 Task: Create List Brand Identity Design in Board Product Rollout Best Practices to Workspace ERP Systems. Create List Brand Packaging in Board Product Concept Testing to Workspace ERP Systems. Create List Brand Collateral in Board Market Research and Analysis for New Market Entry to Workspace ERP Systems
Action: Mouse moved to (38, 331)
Screenshot: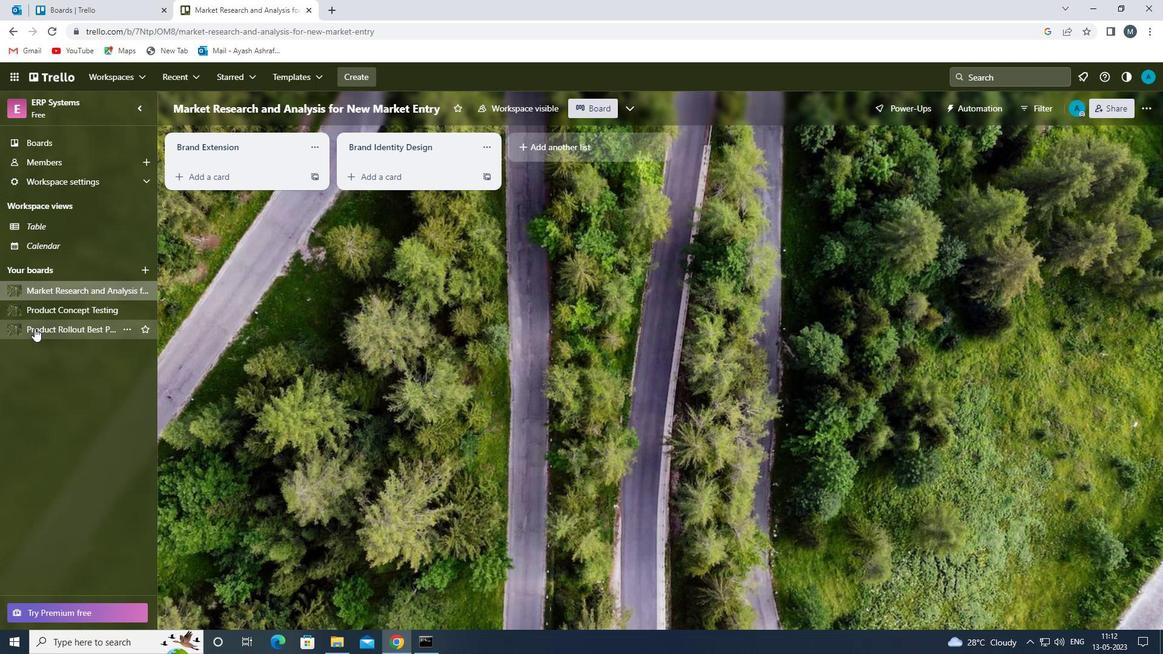 
Action: Mouse pressed left at (38, 331)
Screenshot: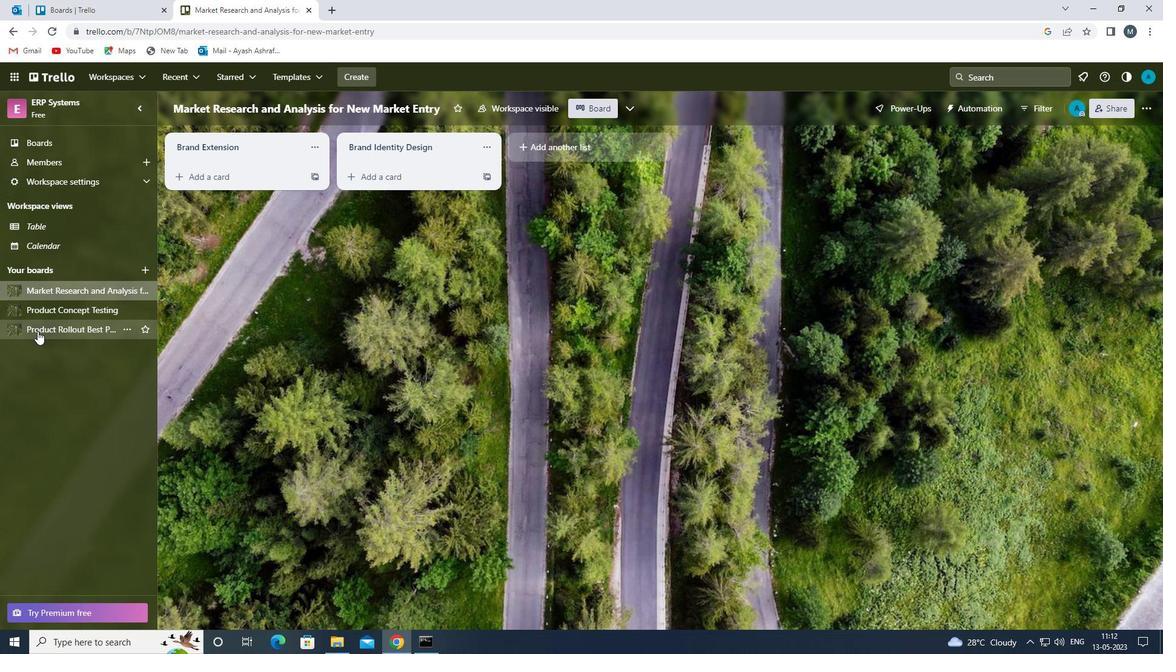 
Action: Mouse moved to (552, 151)
Screenshot: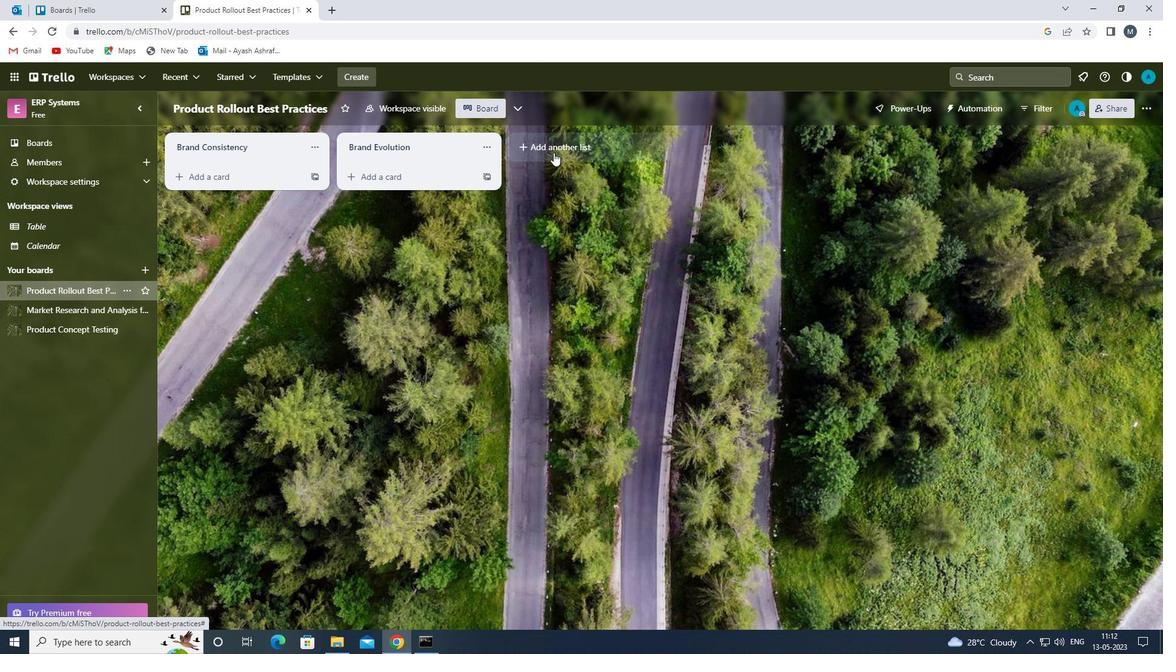 
Action: Mouse pressed left at (552, 151)
Screenshot: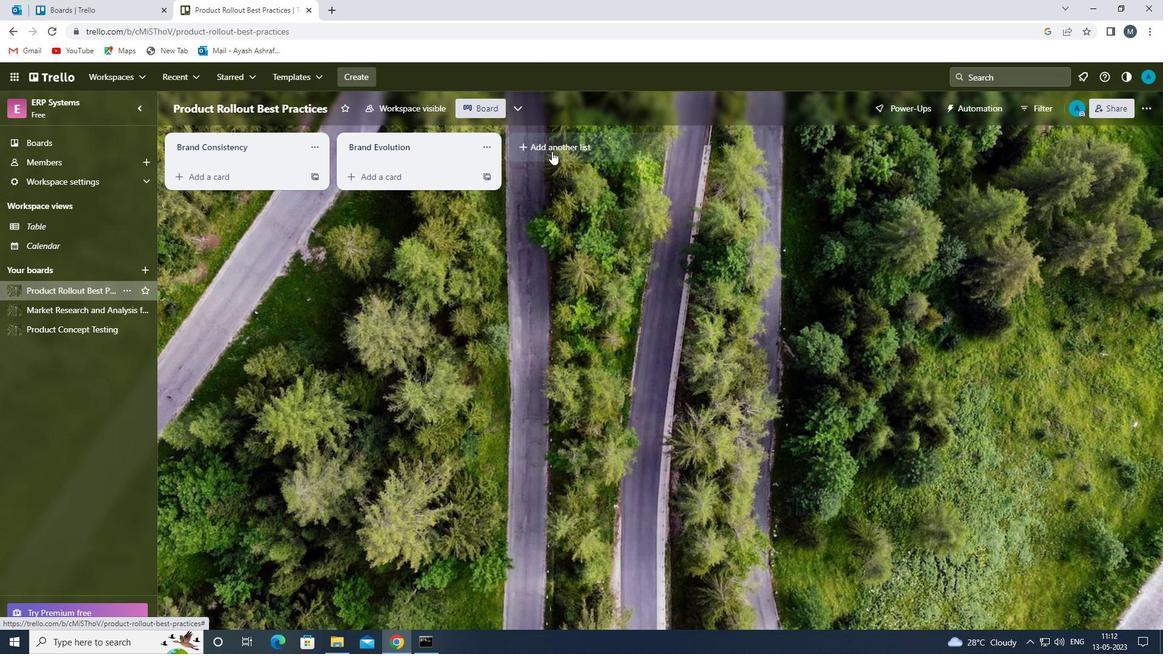 
Action: Mouse moved to (546, 144)
Screenshot: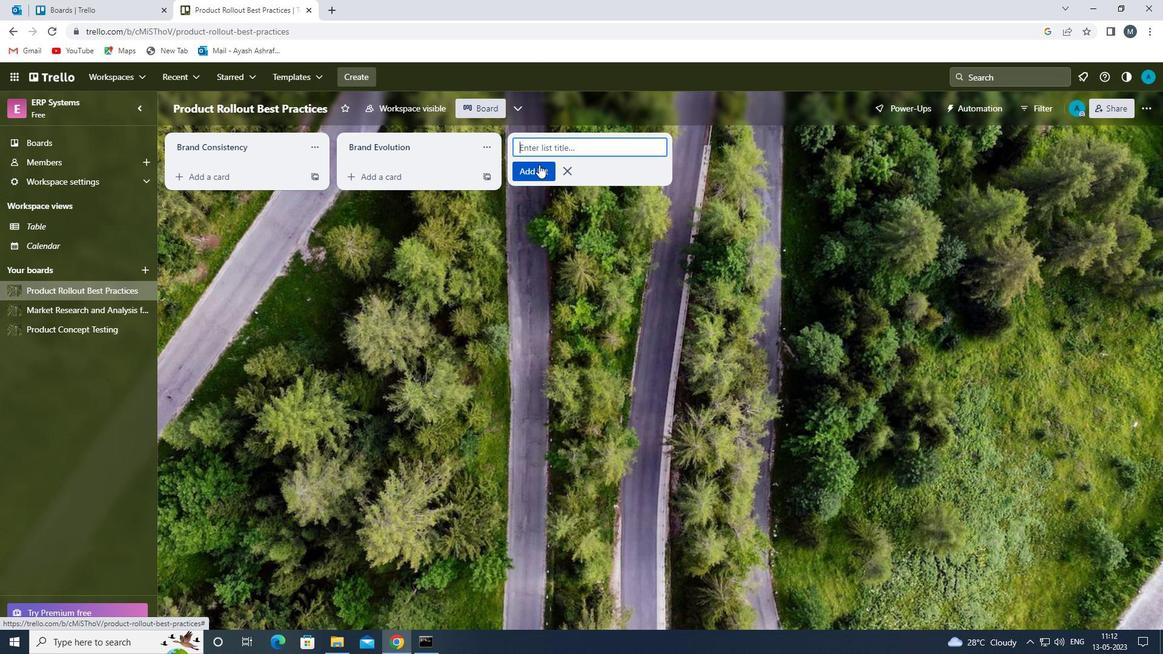 
Action: Mouse pressed left at (546, 144)
Screenshot: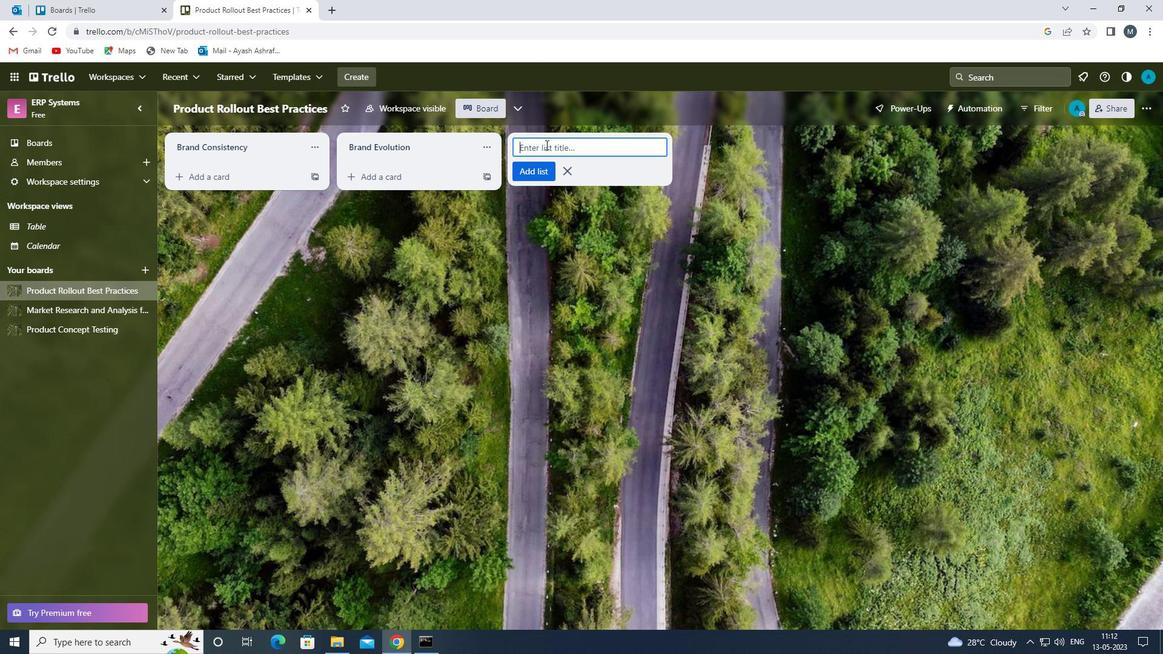 
Action: Key pressed <Key.shift>BRAND<Key.space><Key.shift>IDENTITY<Key.space><Key.shift>DESIGN<Key.space>
Screenshot: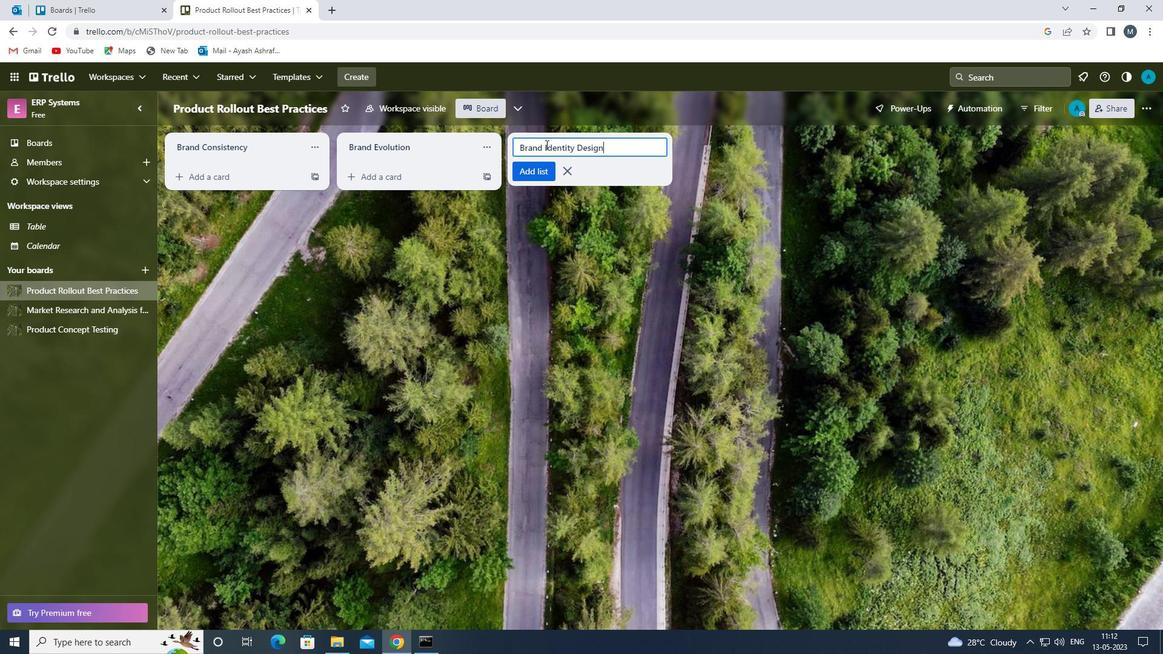 
Action: Mouse moved to (537, 175)
Screenshot: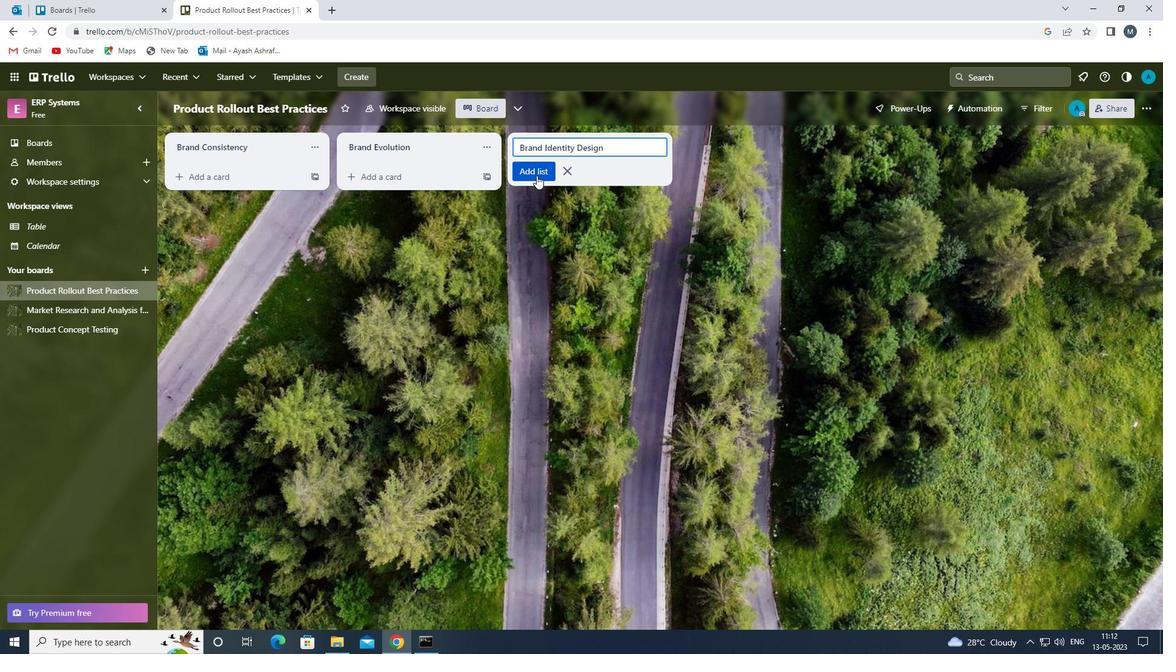 
Action: Mouse pressed left at (537, 175)
Screenshot: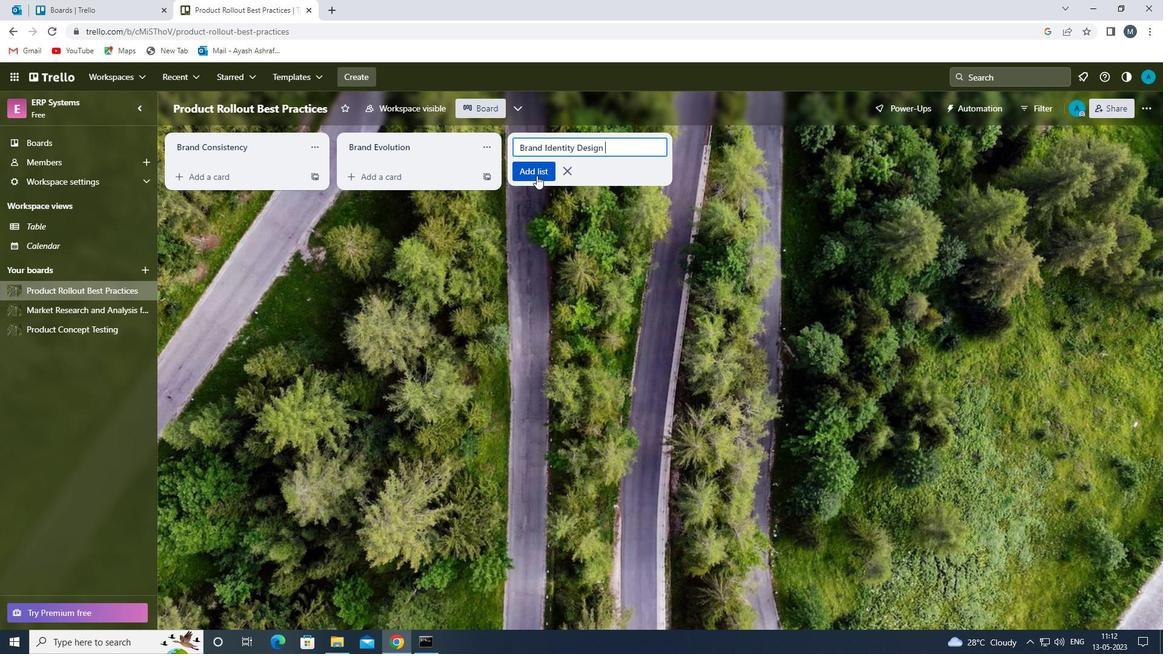 
Action: Mouse moved to (498, 269)
Screenshot: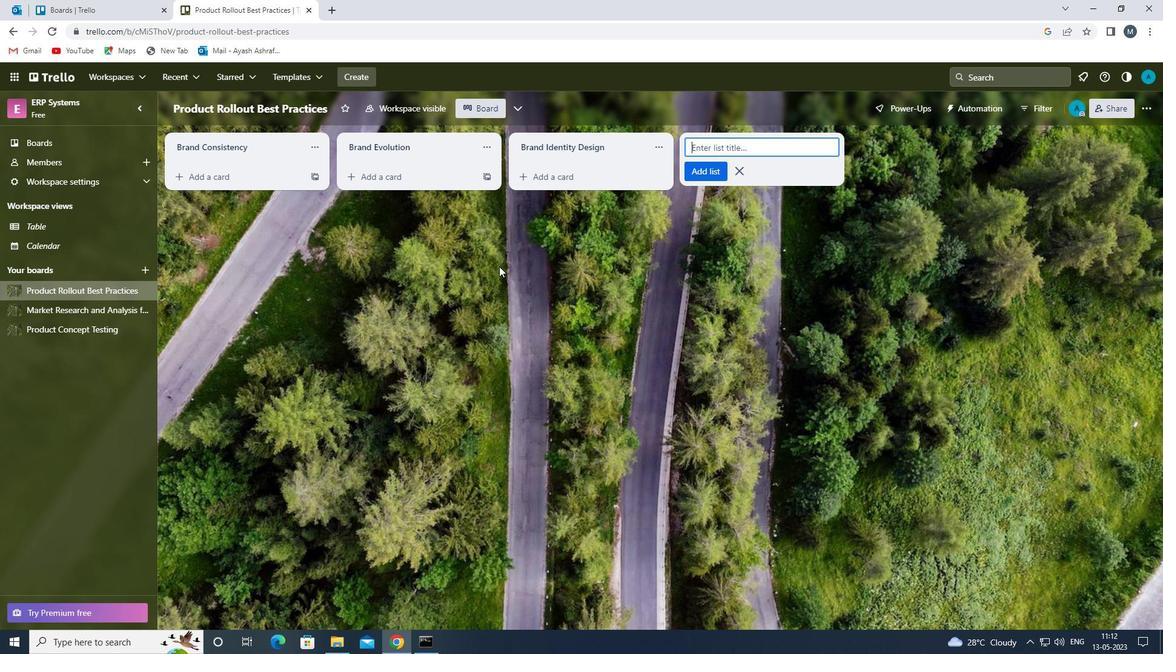 
Action: Mouse pressed left at (498, 269)
Screenshot: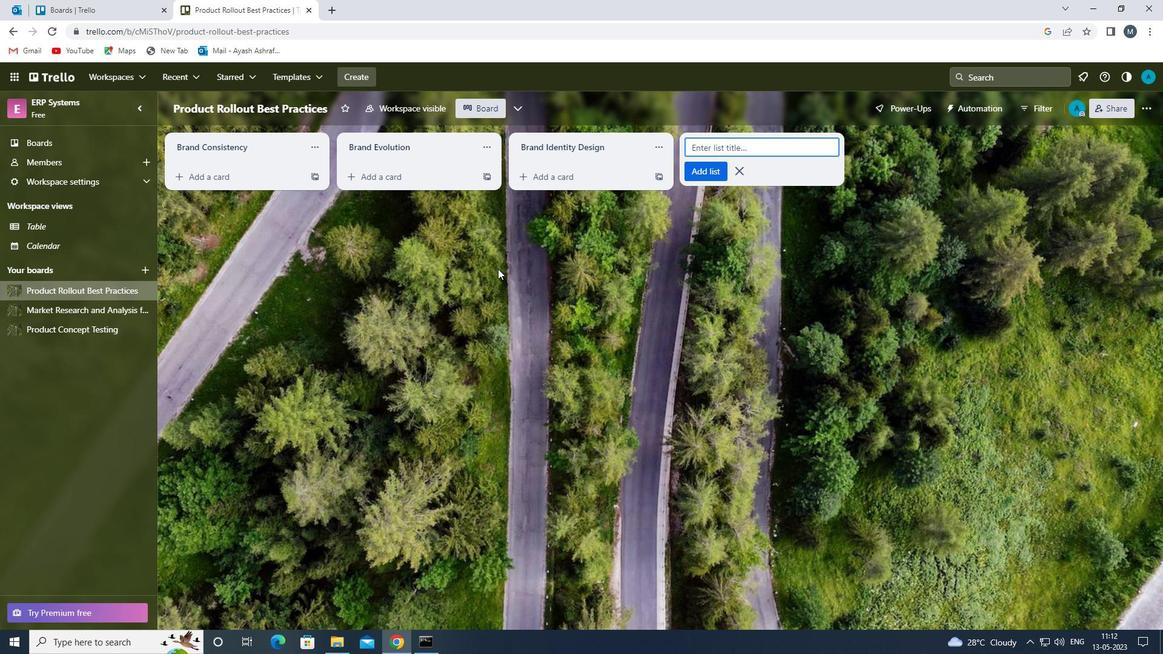 
Action: Mouse moved to (79, 331)
Screenshot: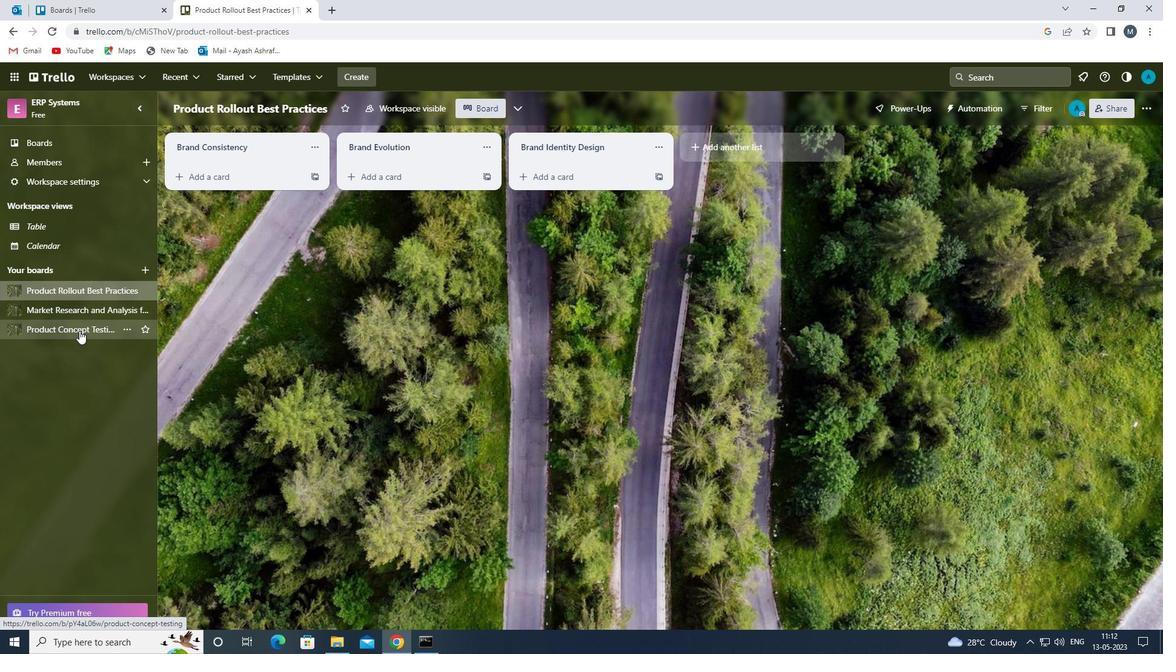 
Action: Mouse pressed left at (79, 331)
Screenshot: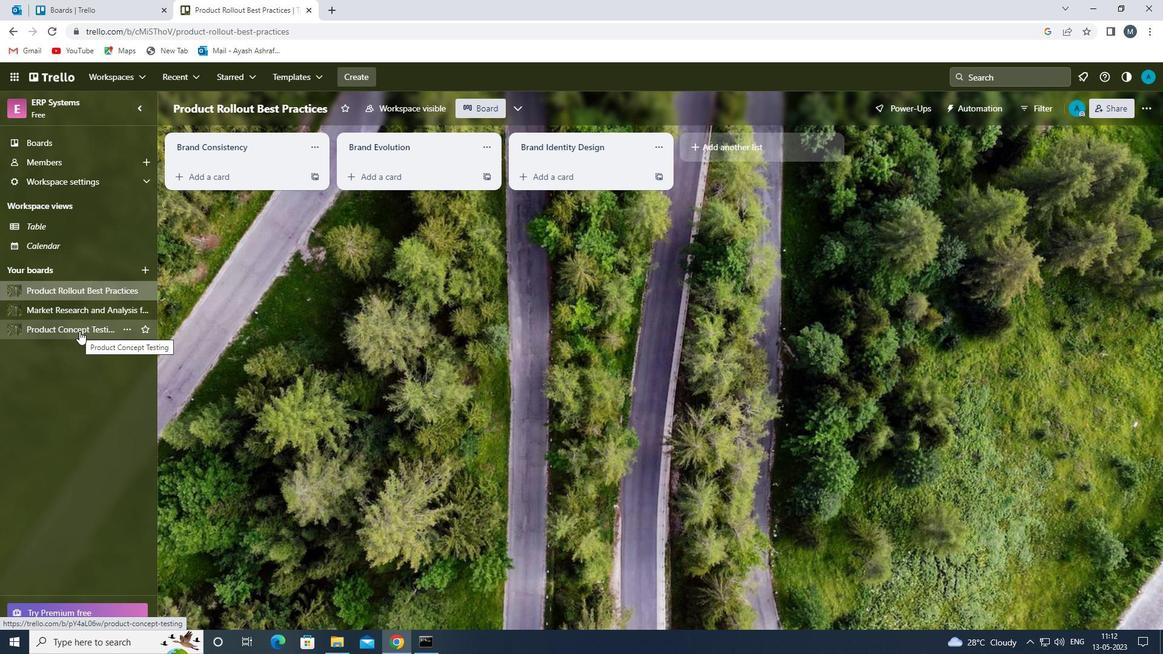 
Action: Mouse moved to (558, 149)
Screenshot: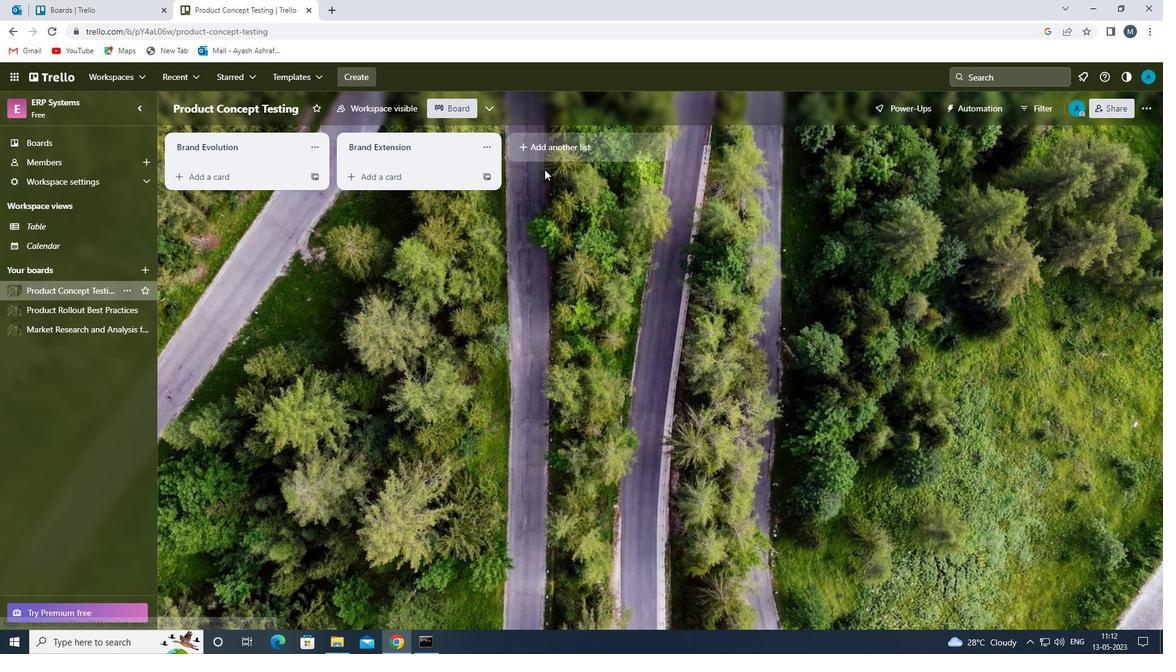 
Action: Mouse pressed left at (558, 149)
Screenshot: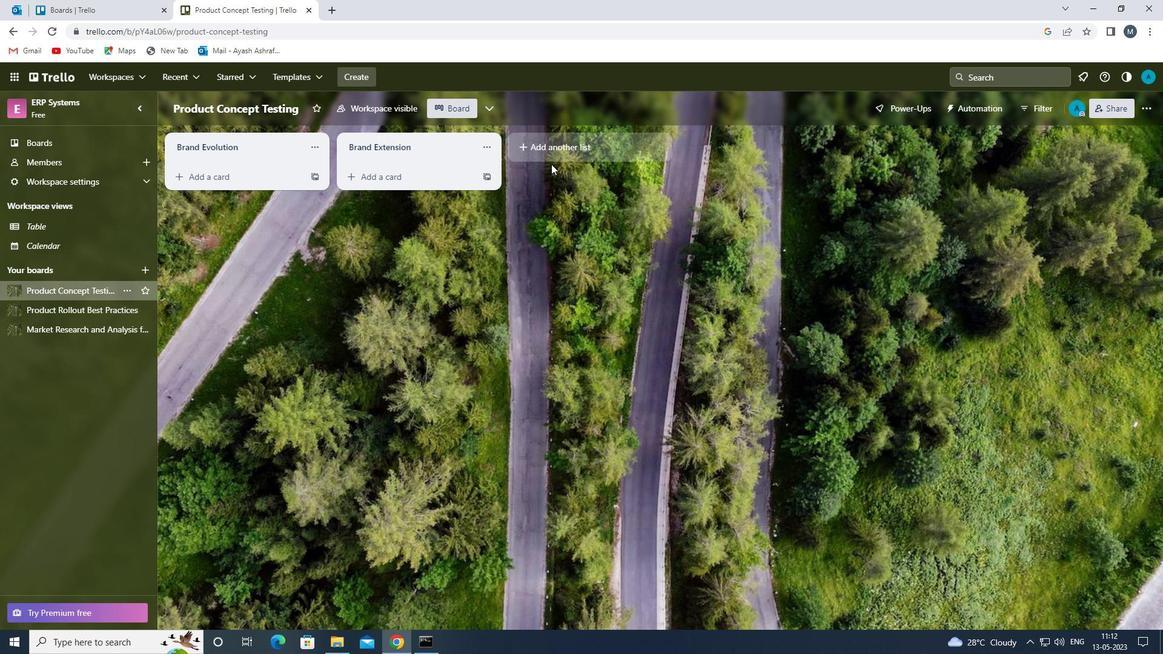 
Action: Mouse moved to (546, 145)
Screenshot: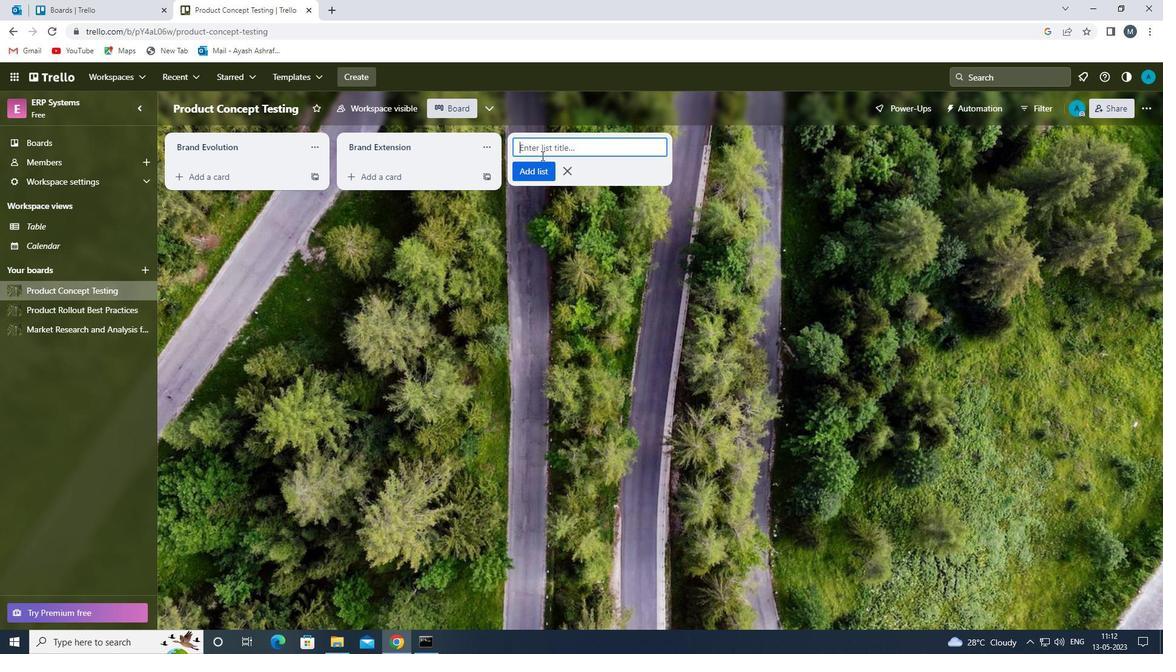 
Action: Mouse pressed left at (546, 145)
Screenshot: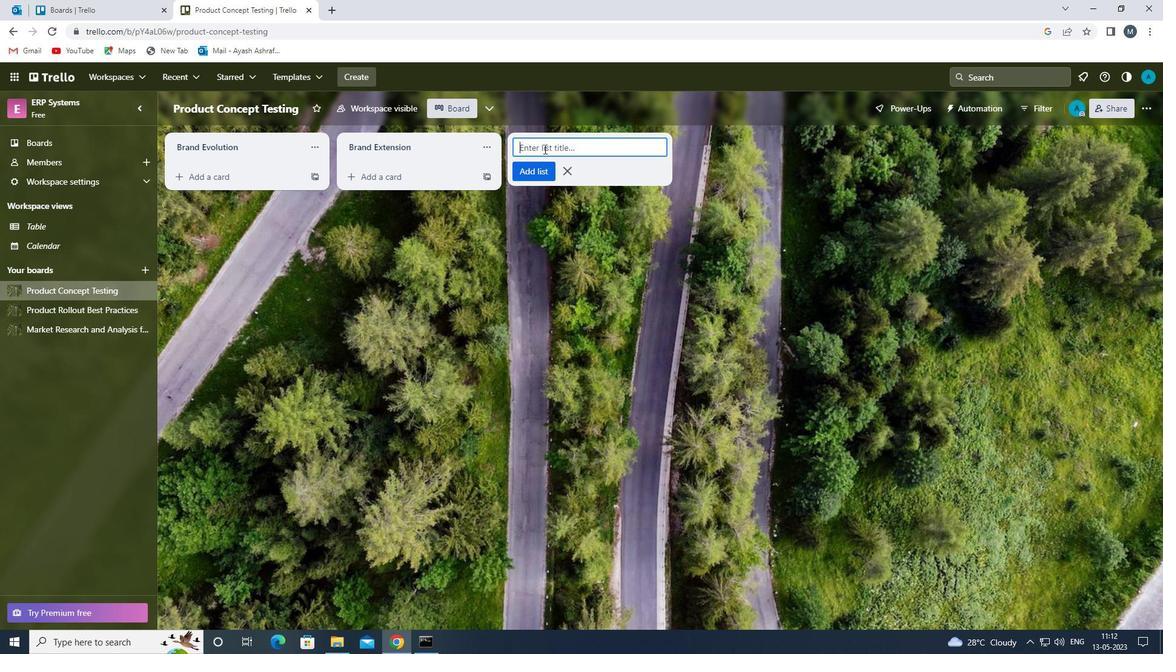 
Action: Mouse moved to (546, 144)
Screenshot: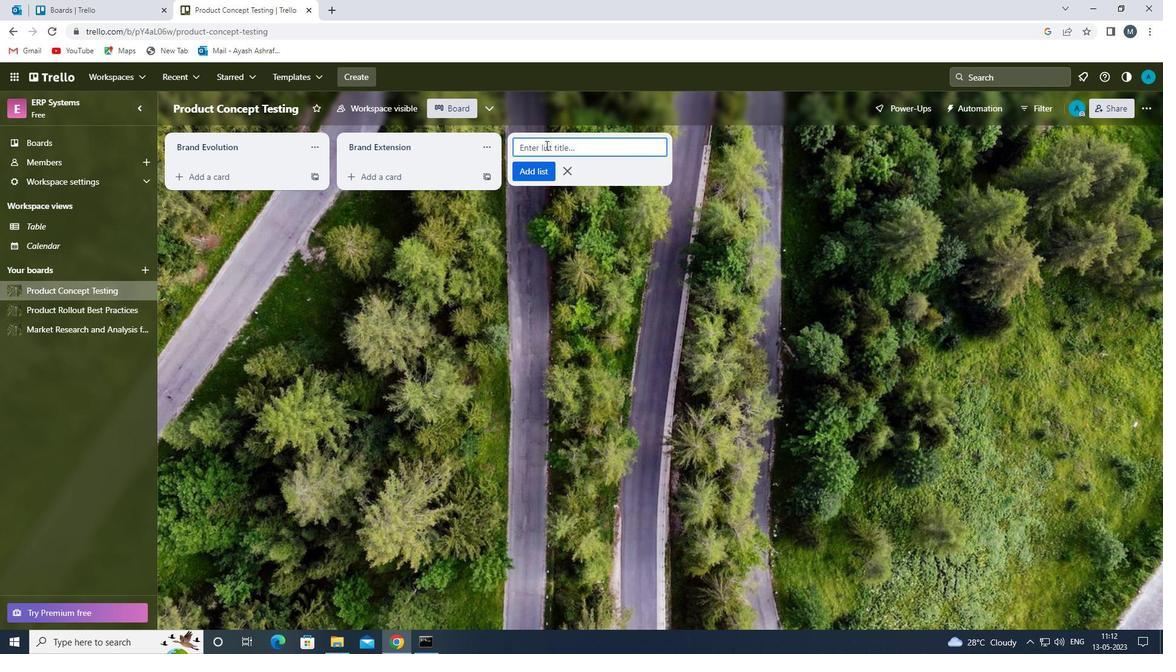 
Action: Key pressed <Key.shift><Key.shift>BRAND<Key.space><Key.shift>PACKAGING<Key.space>
Screenshot: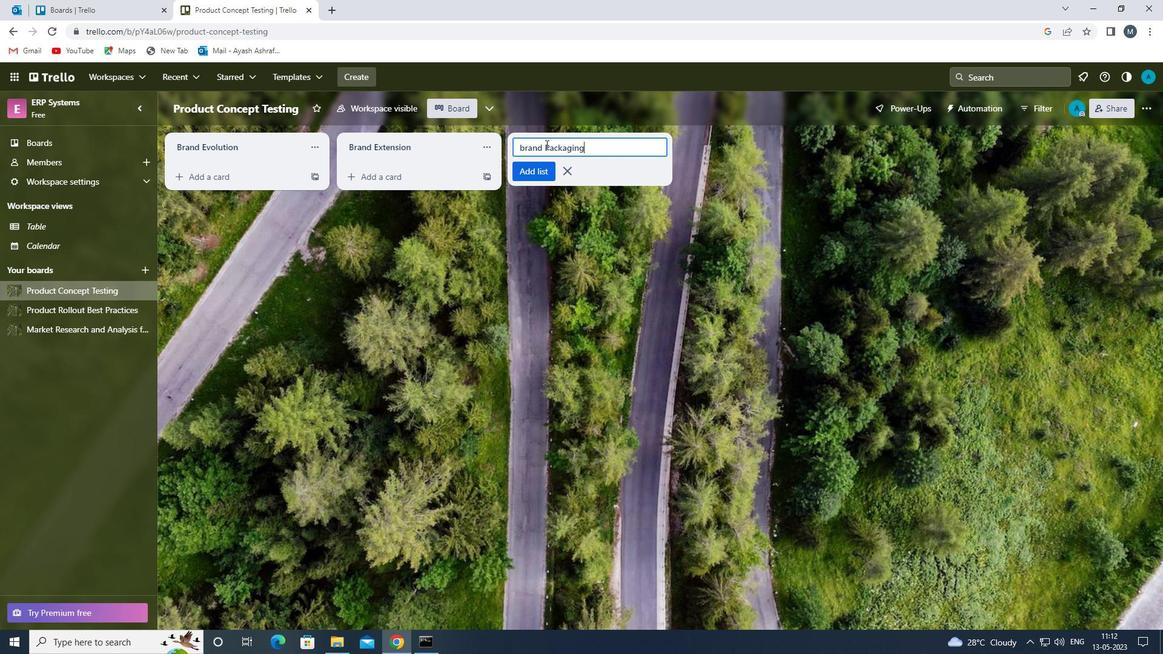 
Action: Mouse moved to (523, 151)
Screenshot: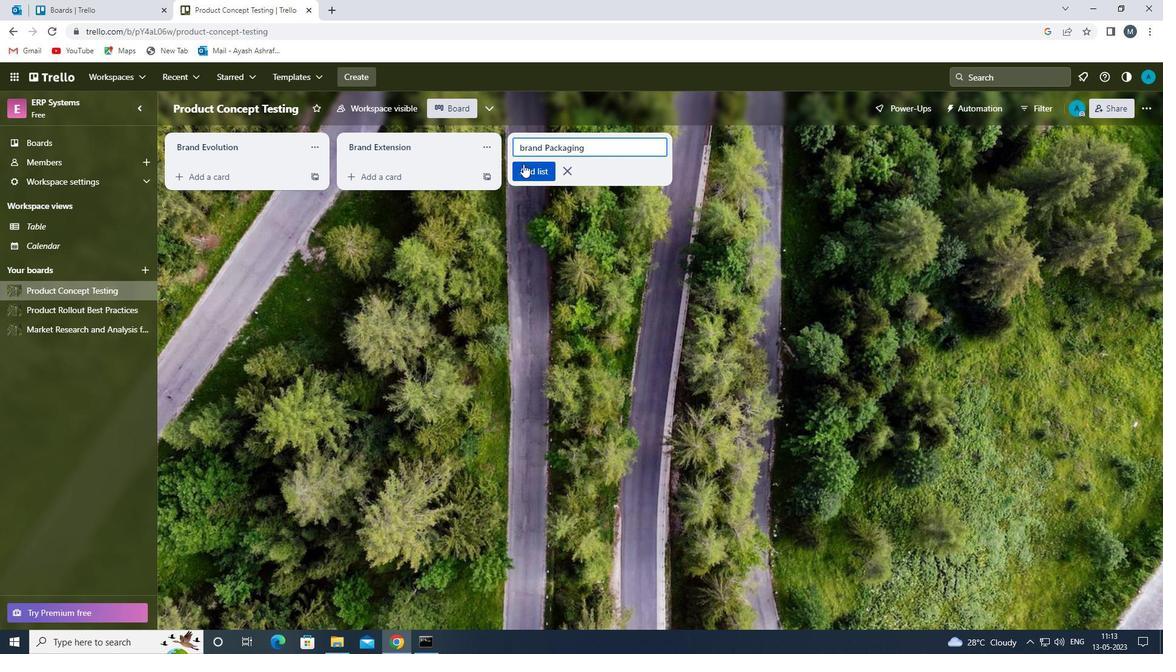
Action: Mouse pressed left at (523, 151)
Screenshot: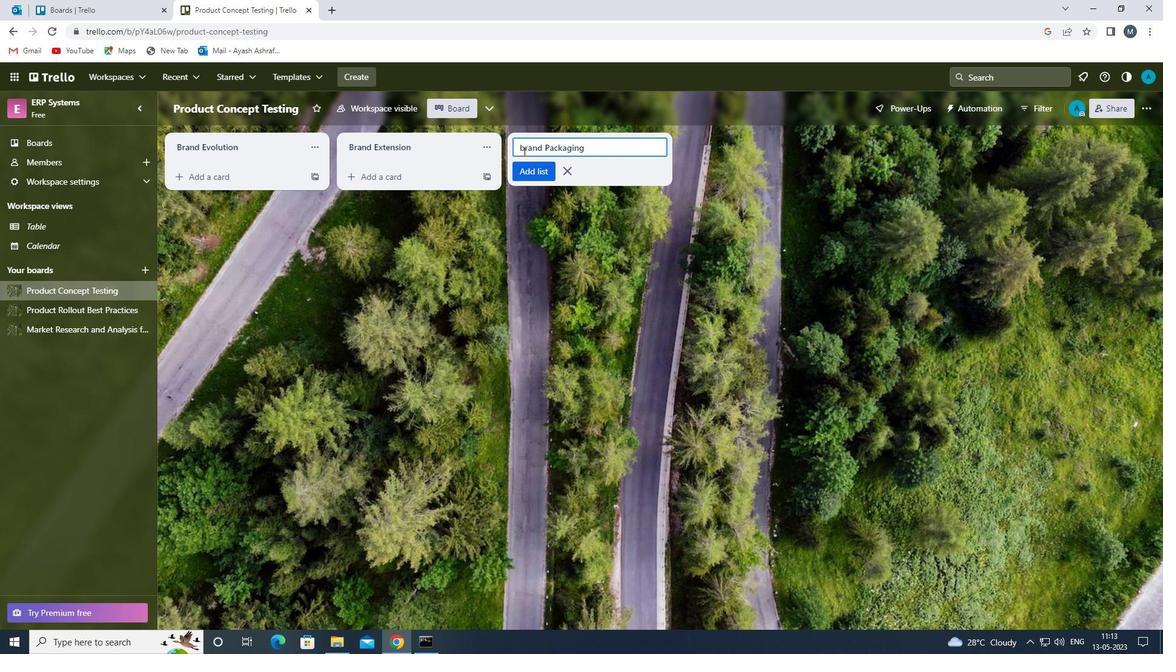 
Action: Mouse moved to (525, 151)
Screenshot: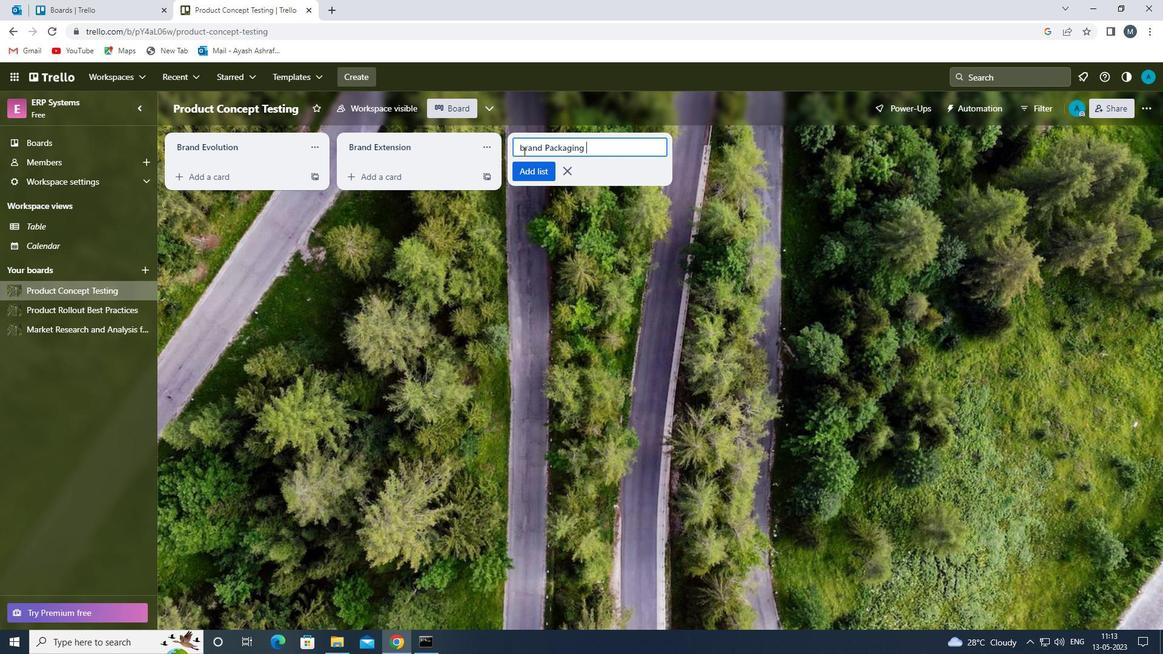 
Action: Key pressed <Key.backspace><Key.shift>B
Screenshot: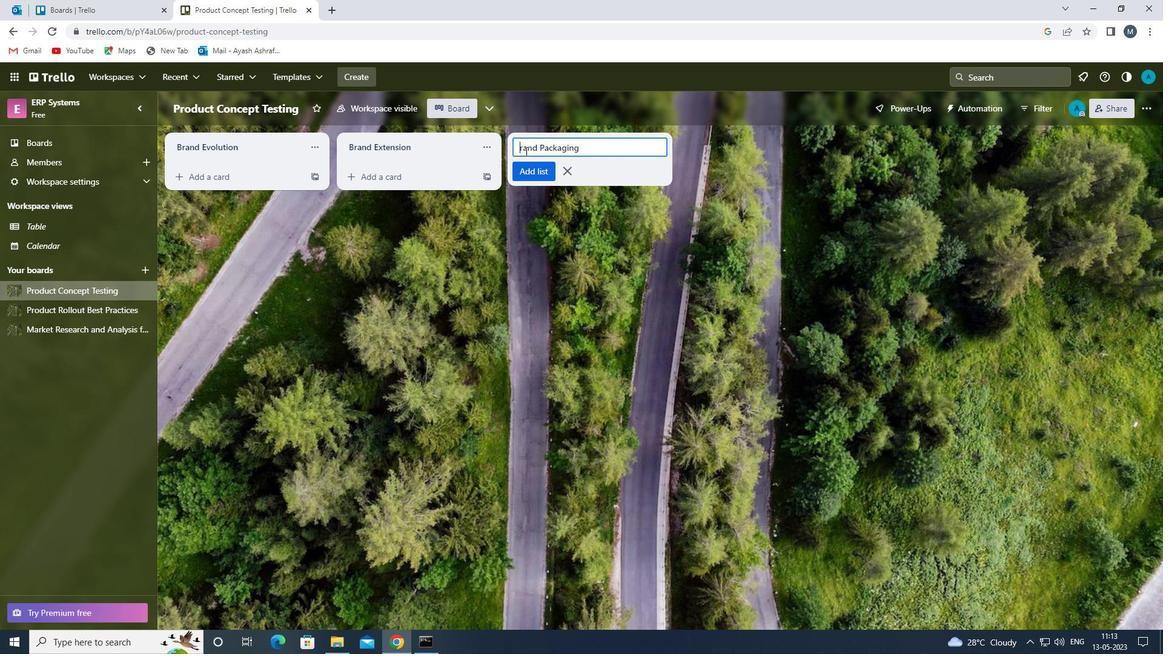 
Action: Mouse moved to (531, 172)
Screenshot: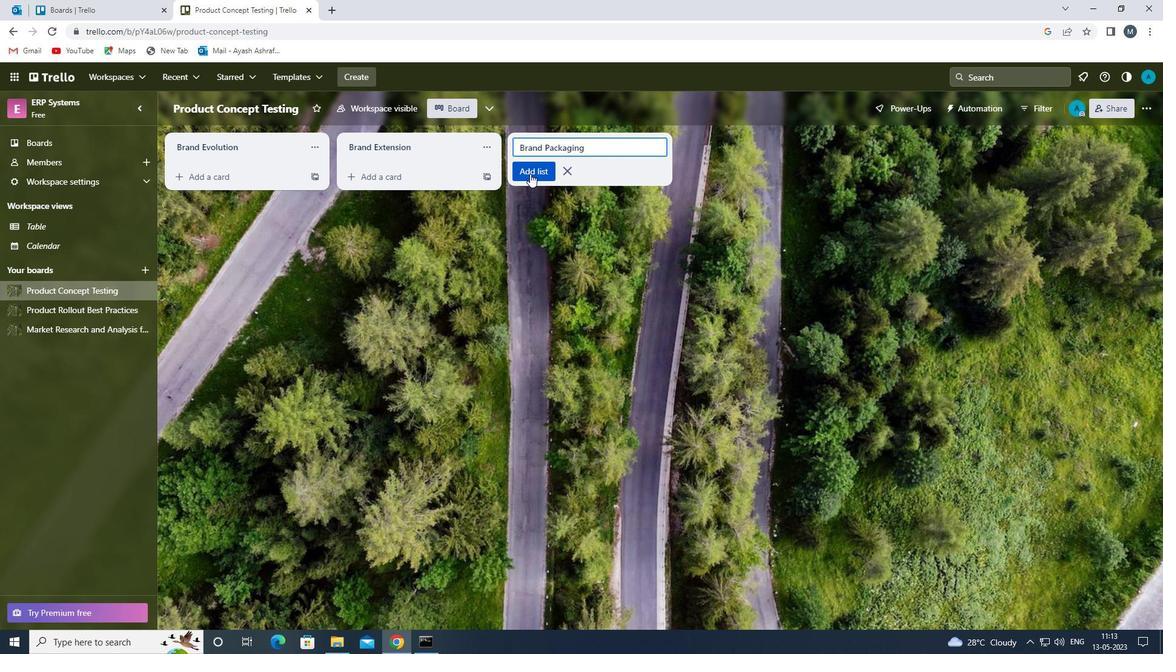 
Action: Mouse pressed left at (531, 172)
Screenshot: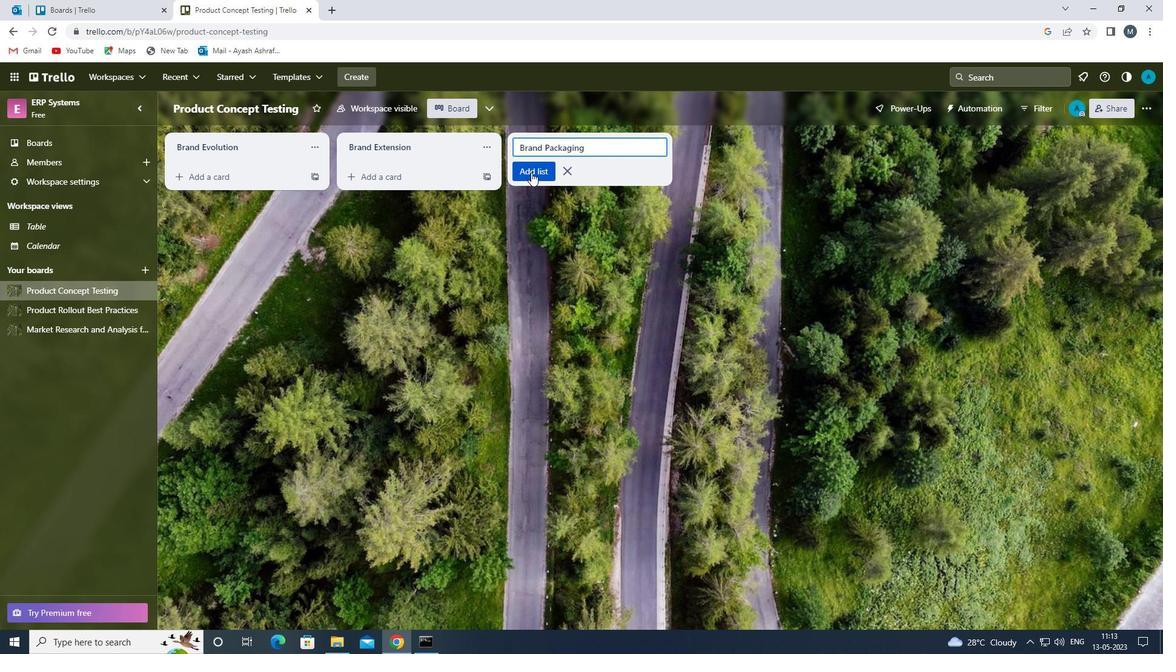
Action: Mouse moved to (467, 333)
Screenshot: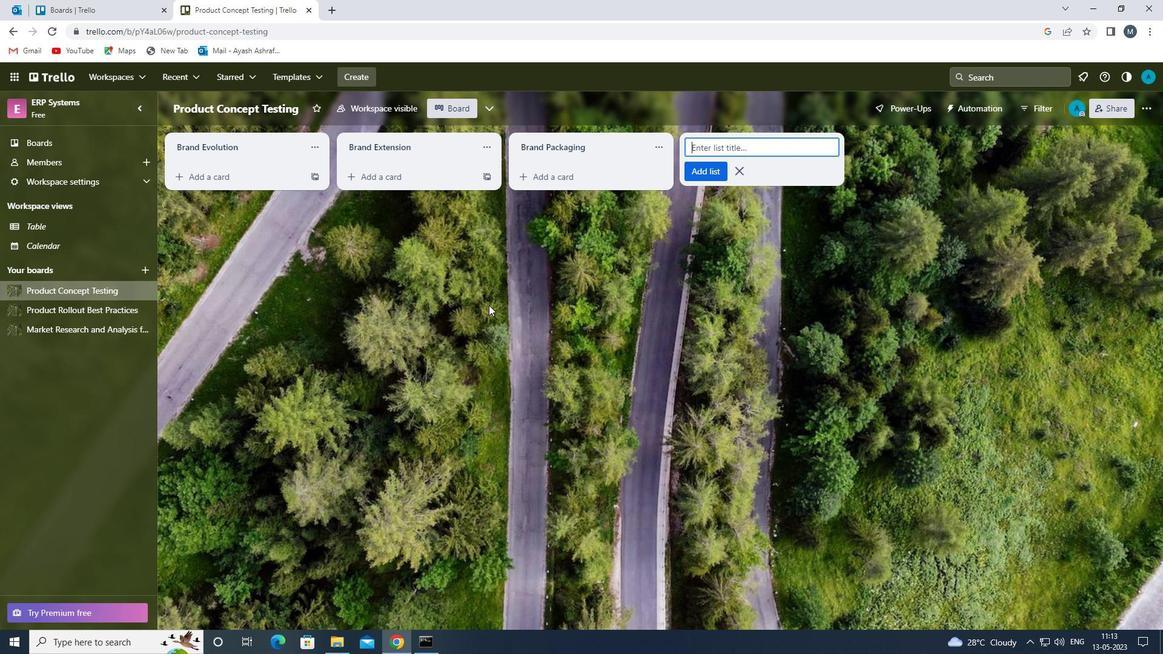 
Action: Mouse pressed left at (467, 333)
Screenshot: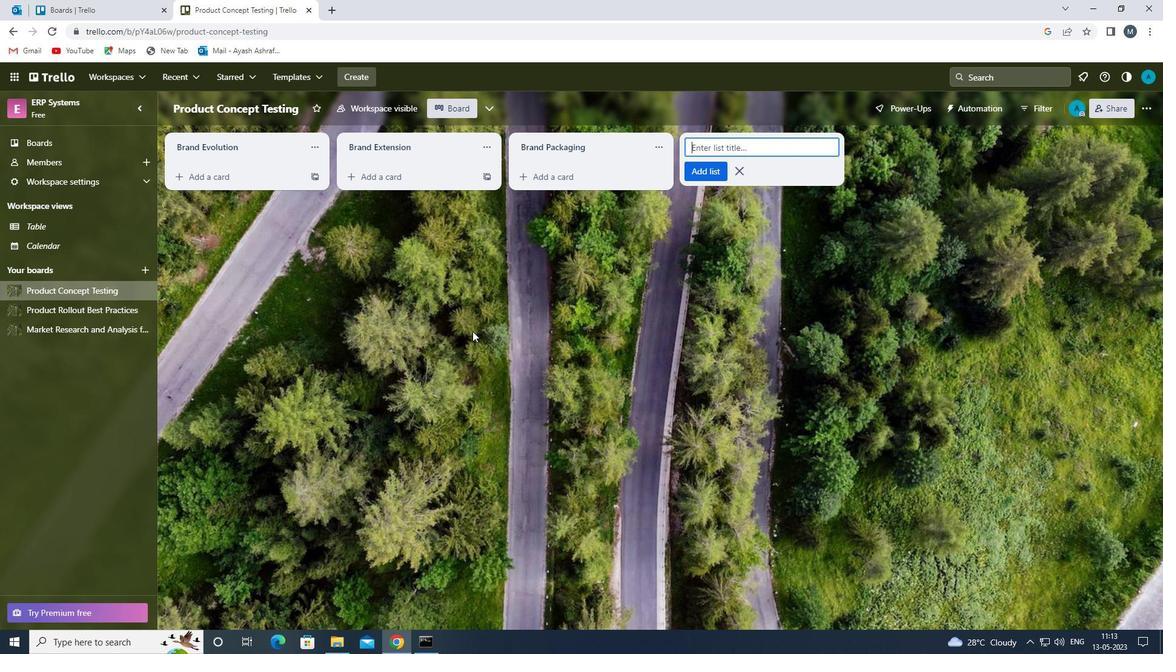 
Action: Mouse moved to (63, 326)
Screenshot: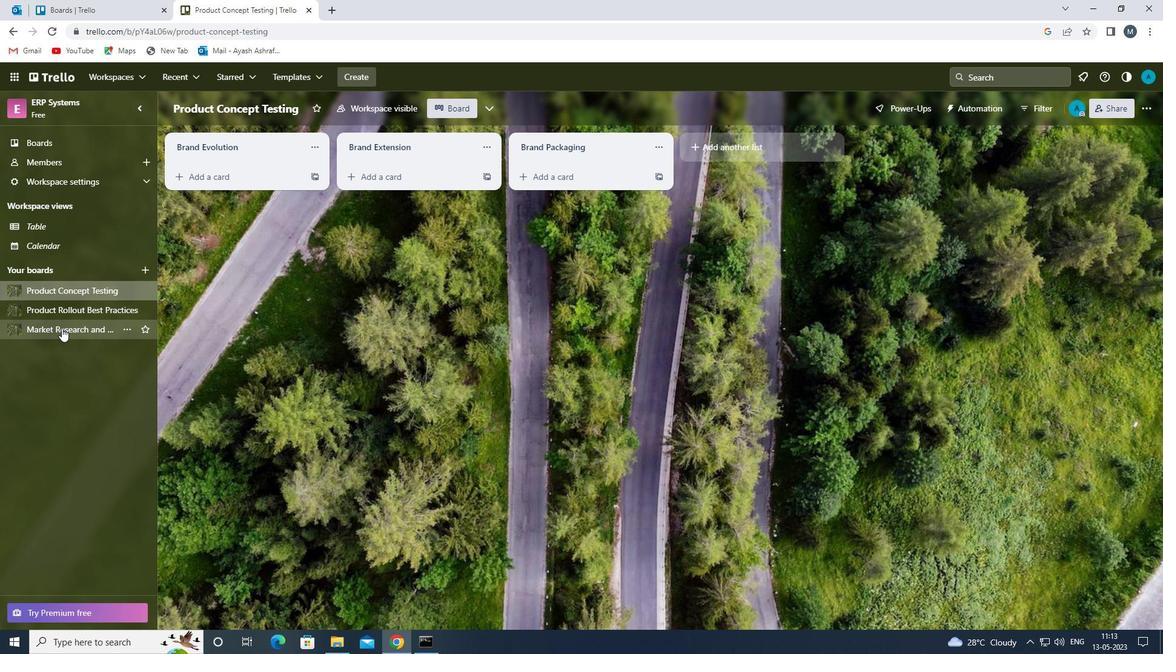 
Action: Mouse pressed left at (63, 326)
Screenshot: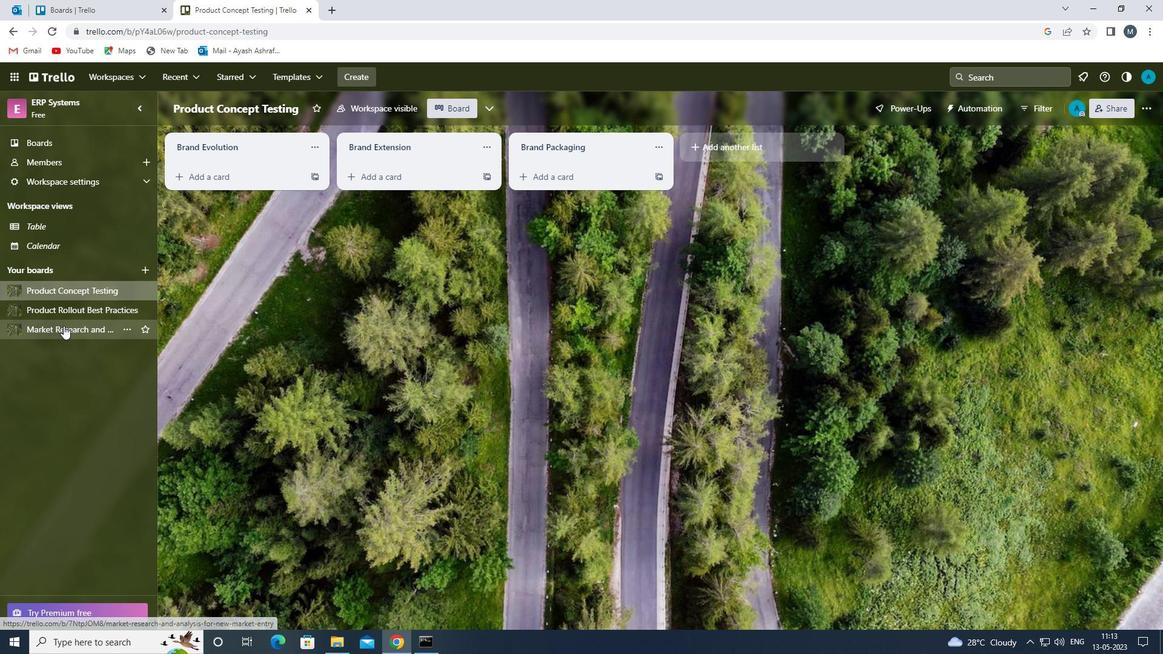 
Action: Mouse moved to (538, 147)
Screenshot: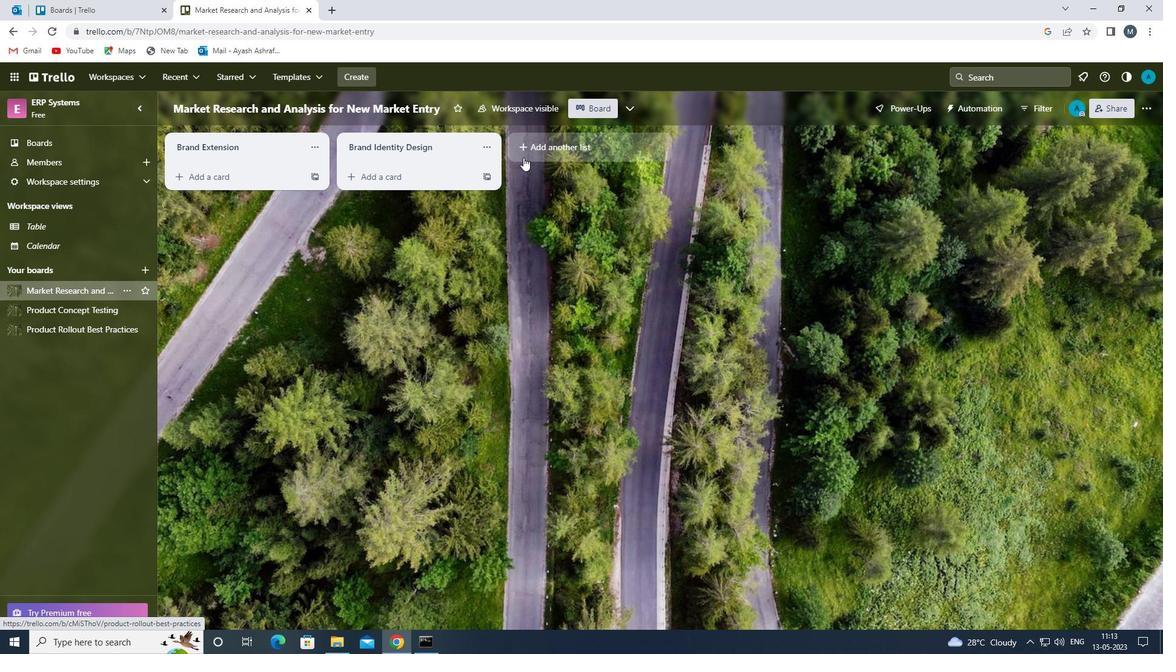 
Action: Mouse pressed left at (538, 147)
Screenshot: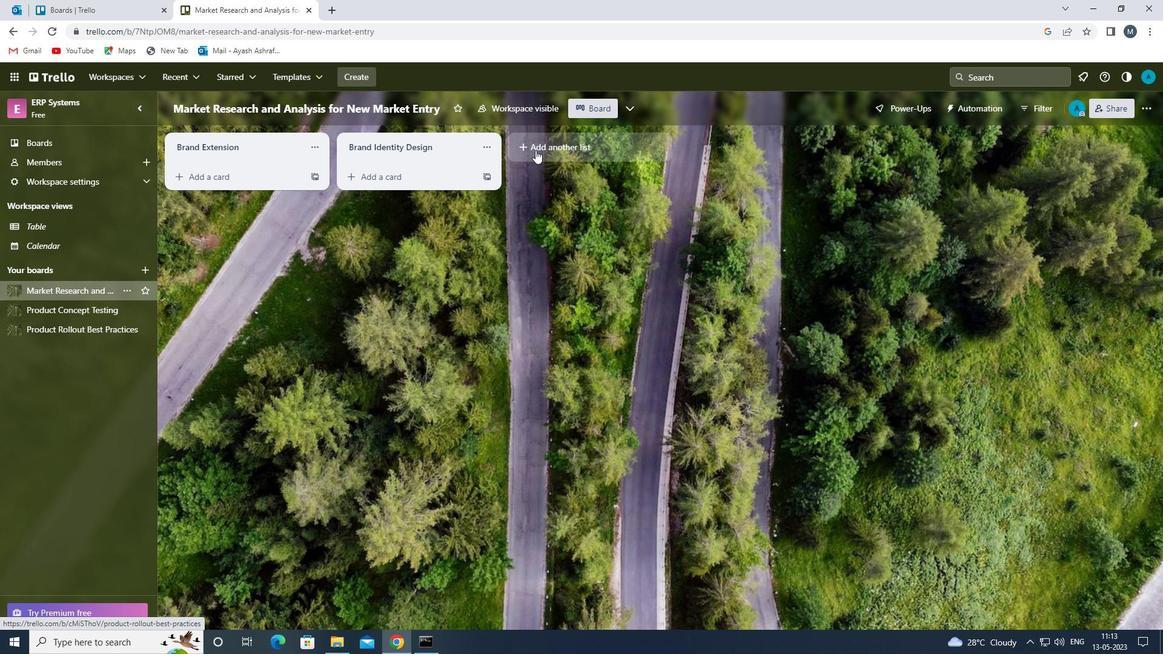 
Action: Mouse moved to (540, 145)
Screenshot: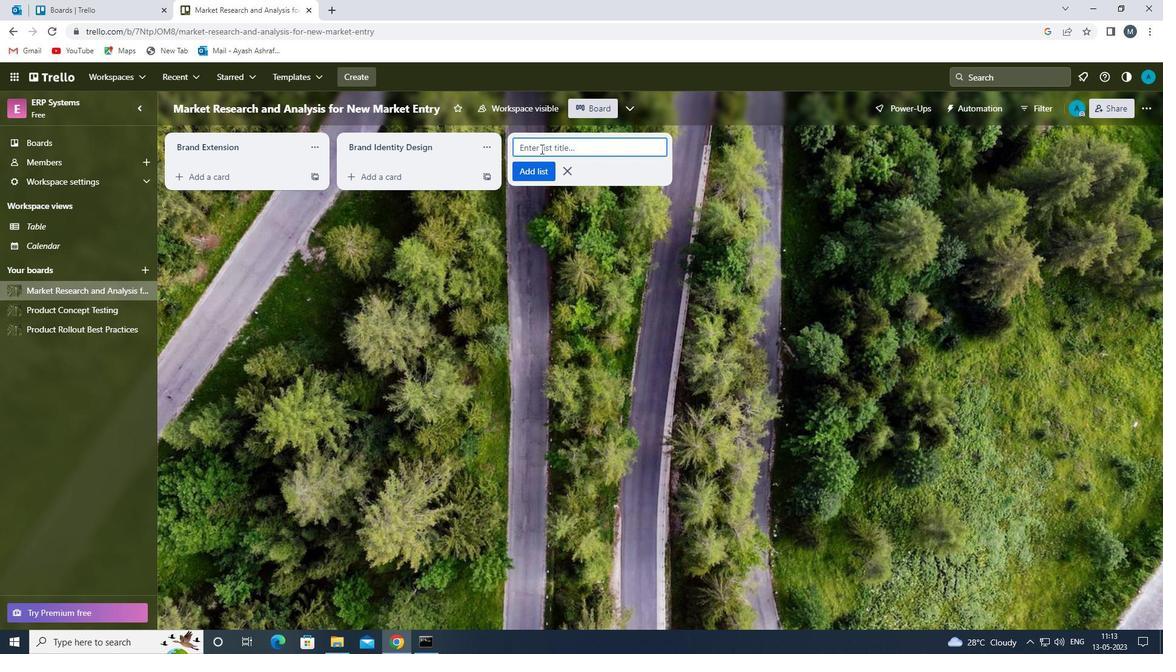 
Action: Mouse pressed left at (540, 145)
Screenshot: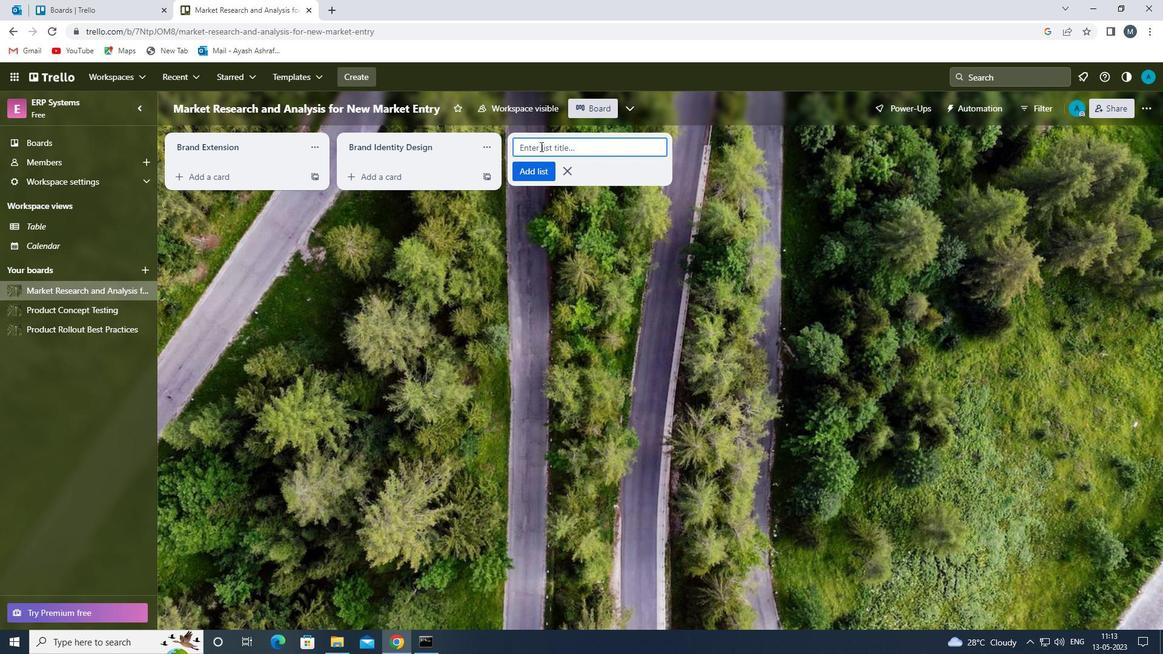 
Action: Mouse moved to (539, 145)
Screenshot: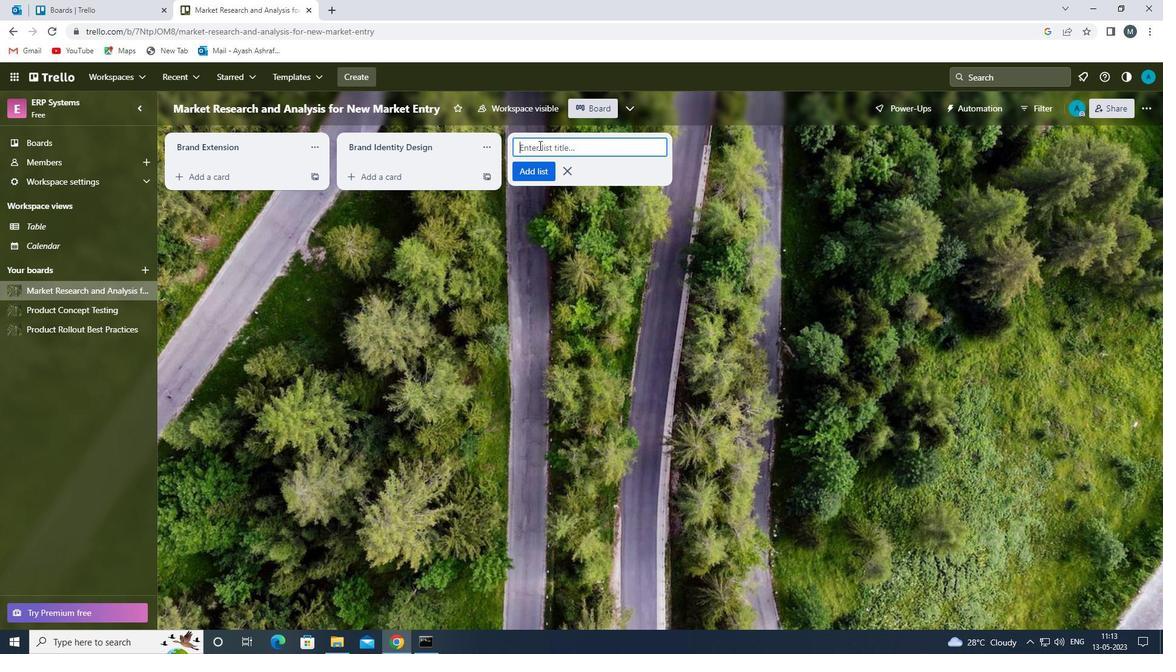 
Action: Key pressed <Key.shift>BRAND<Key.space><Key.shift><Key.shift><Key.shift><Key.shift>COLLATERAL<Key.space>
Screenshot: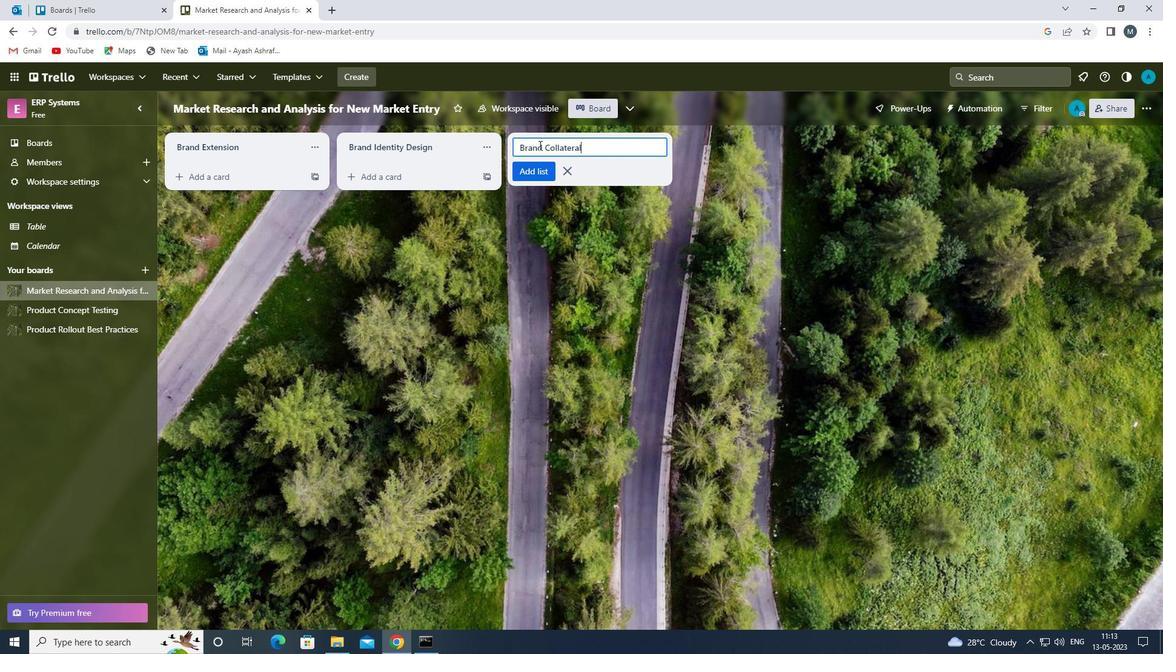 
Action: Mouse moved to (529, 175)
Screenshot: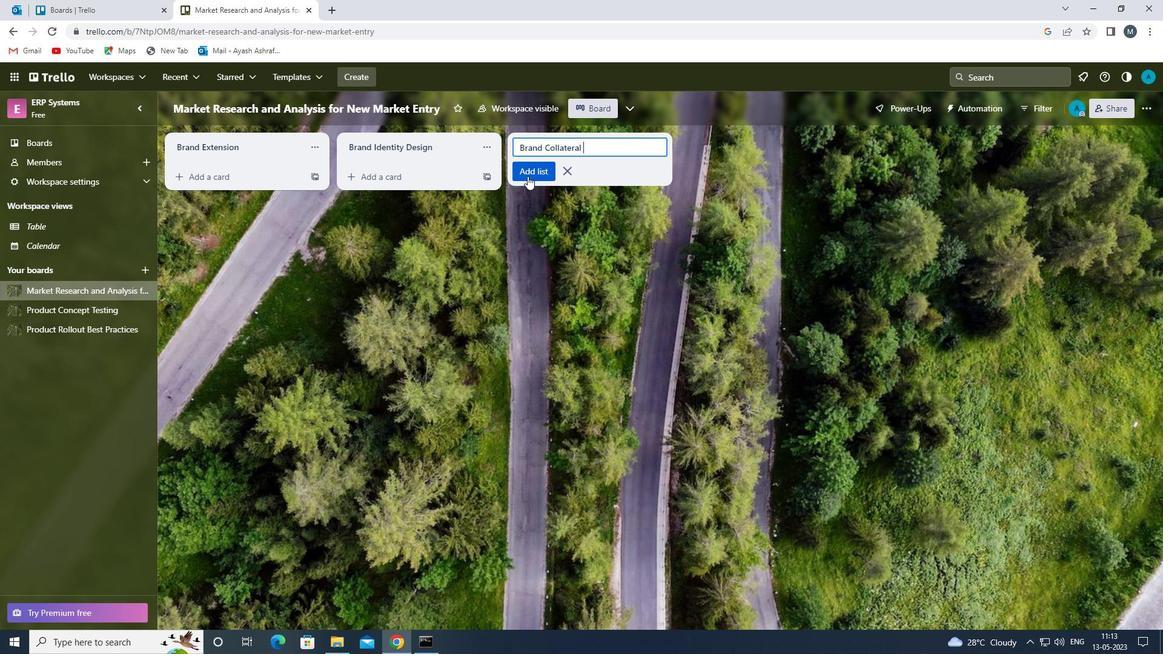 
Action: Mouse pressed left at (529, 175)
Screenshot: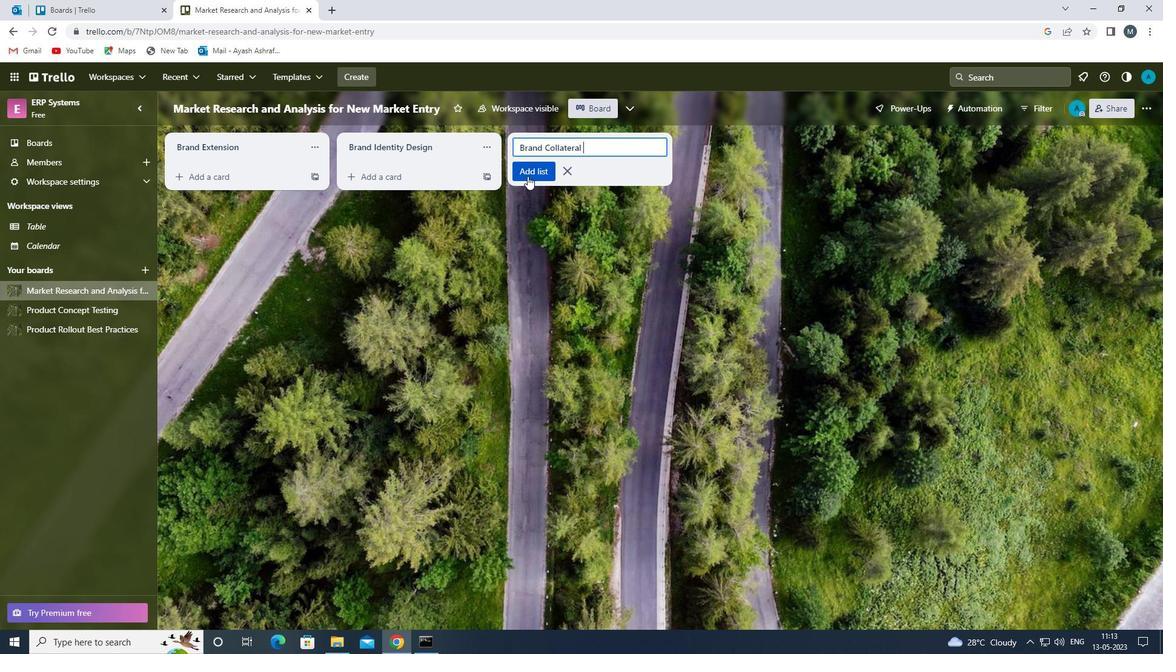 
Action: Mouse moved to (467, 333)
Screenshot: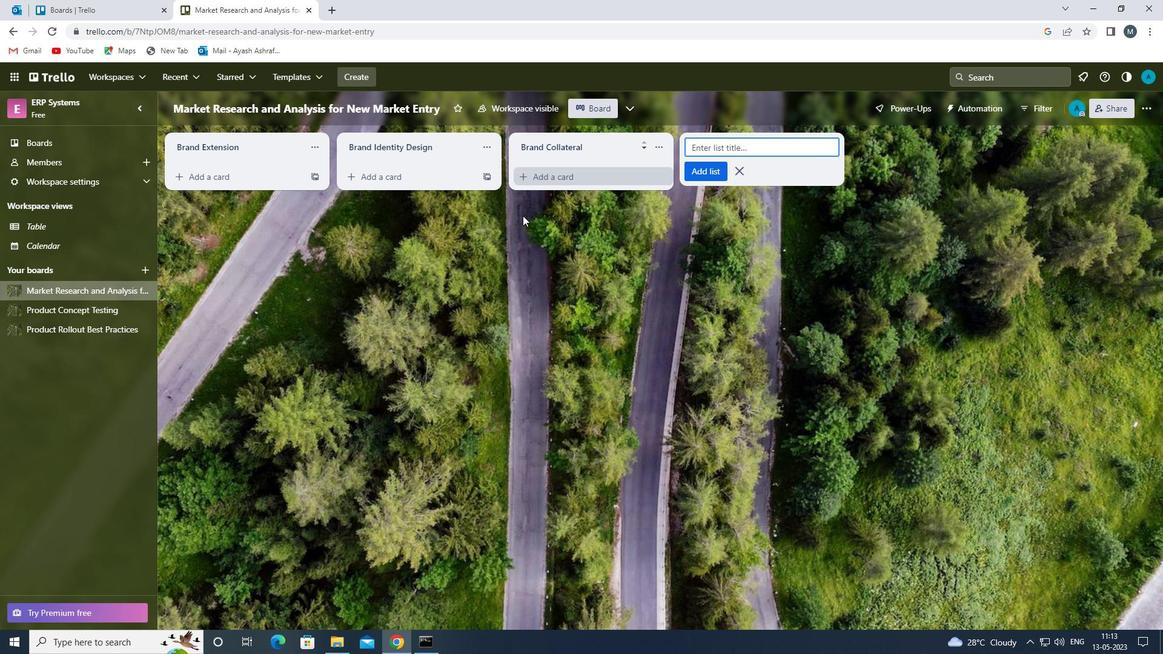 
Action: Mouse pressed left at (467, 333)
Screenshot: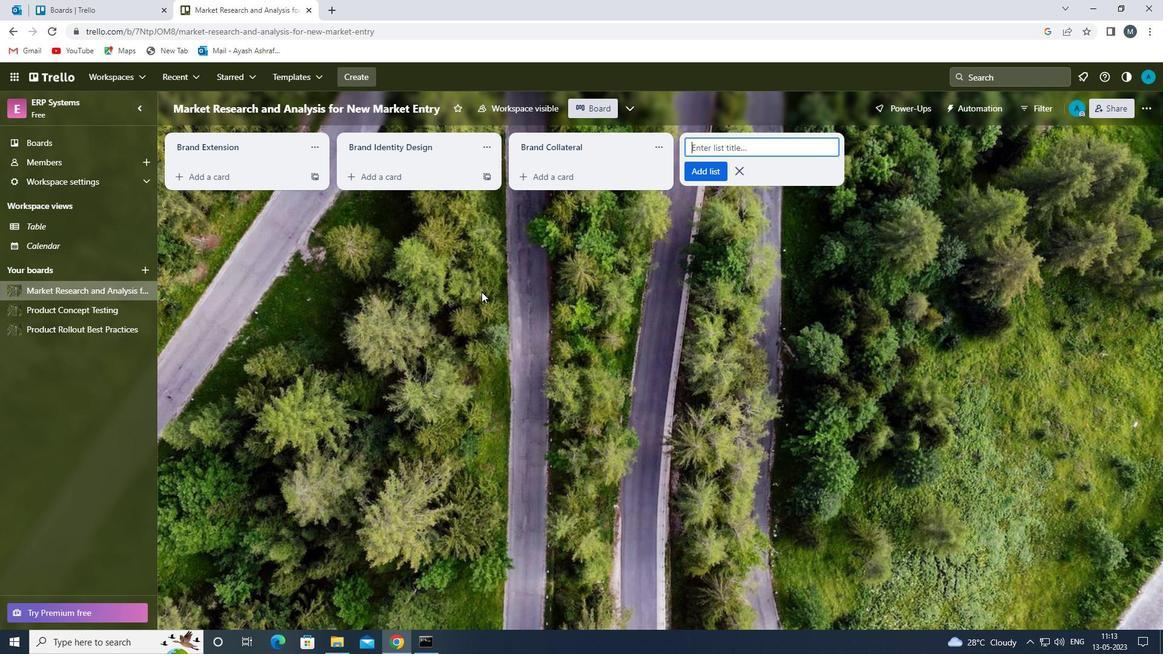
Action: Mouse moved to (467, 334)
Screenshot: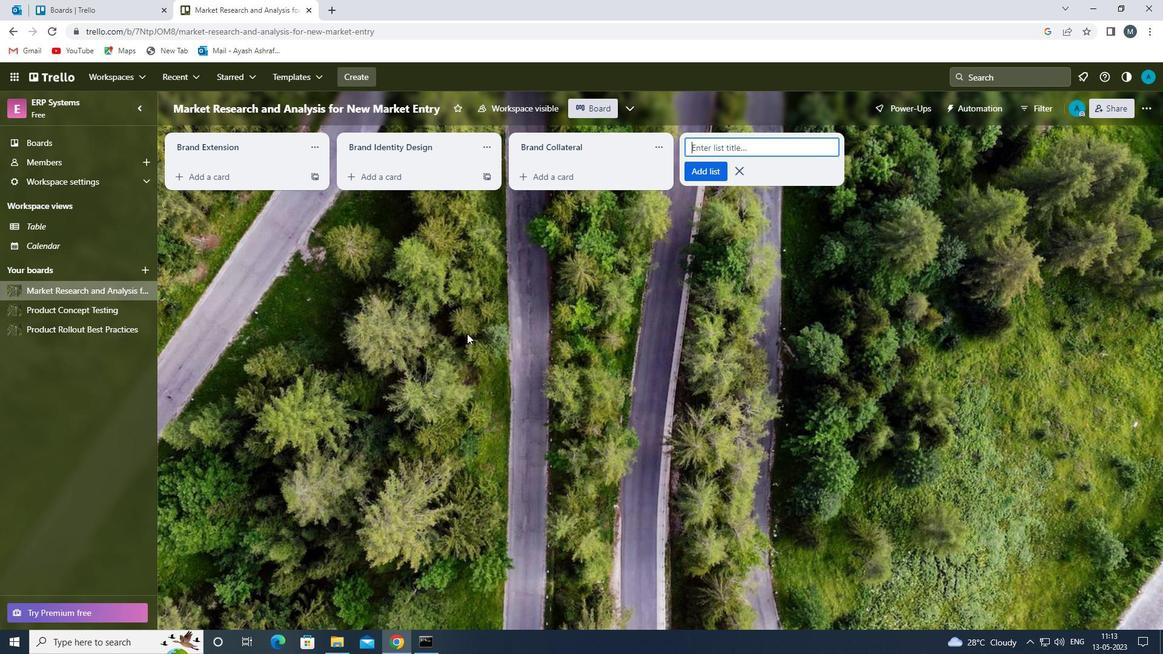 
